 Task: Toggle the show's current status in the problems.
Action: Mouse moved to (21, 475)
Screenshot: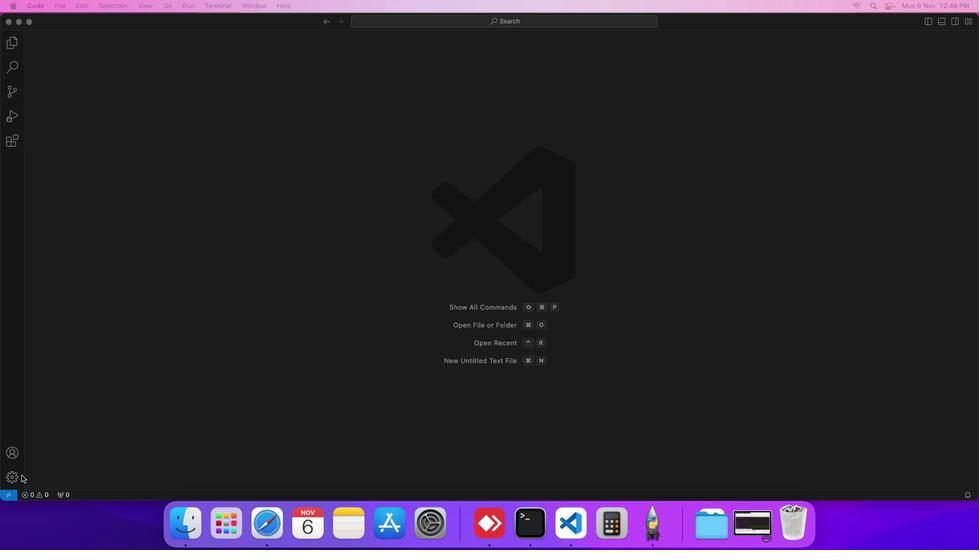 
Action: Mouse pressed left at (21, 475)
Screenshot: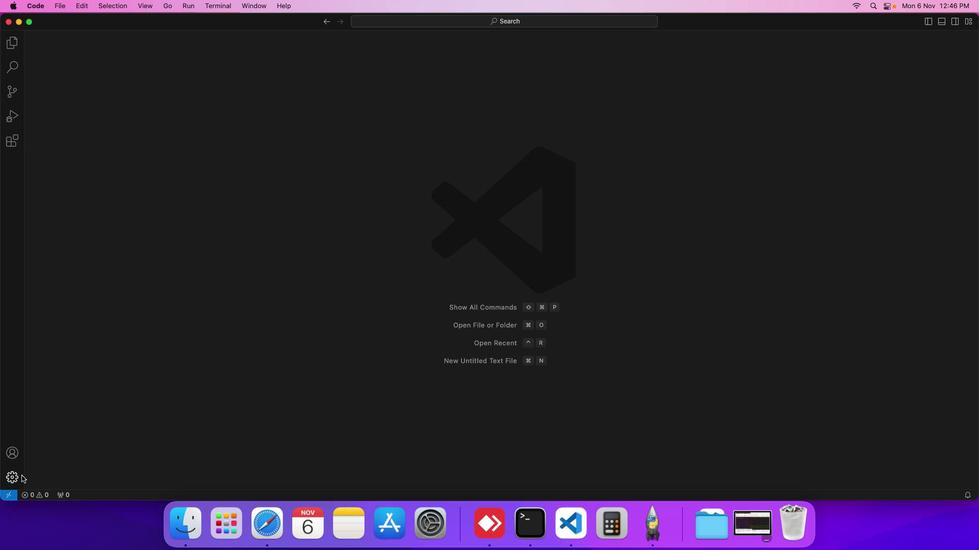 
Action: Mouse moved to (56, 401)
Screenshot: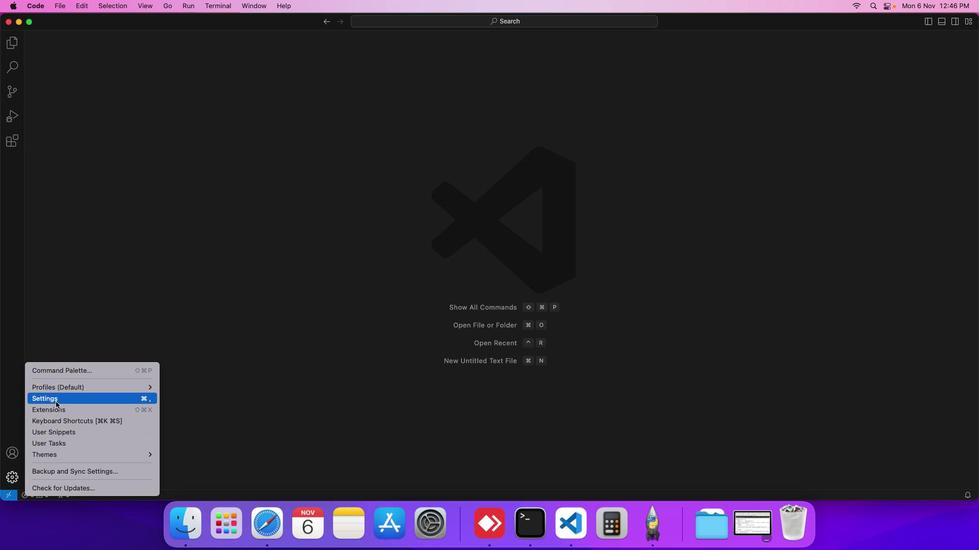 
Action: Mouse pressed left at (56, 401)
Screenshot: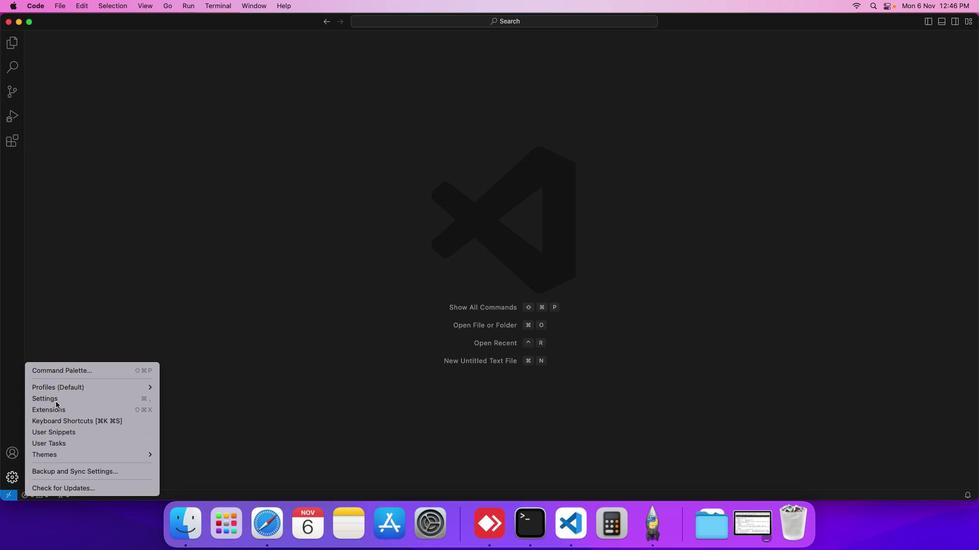 
Action: Mouse moved to (238, 149)
Screenshot: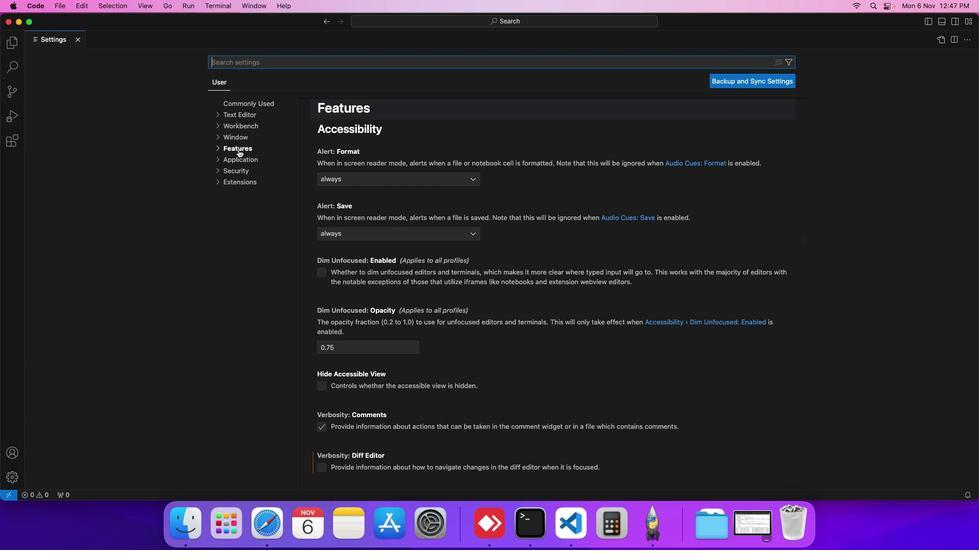 
Action: Mouse pressed left at (238, 149)
Screenshot: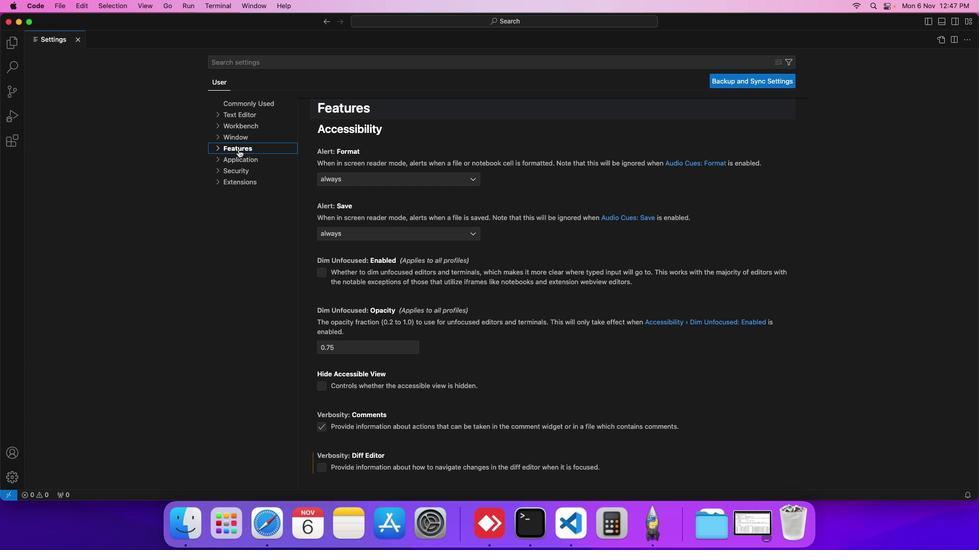 
Action: Mouse moved to (242, 264)
Screenshot: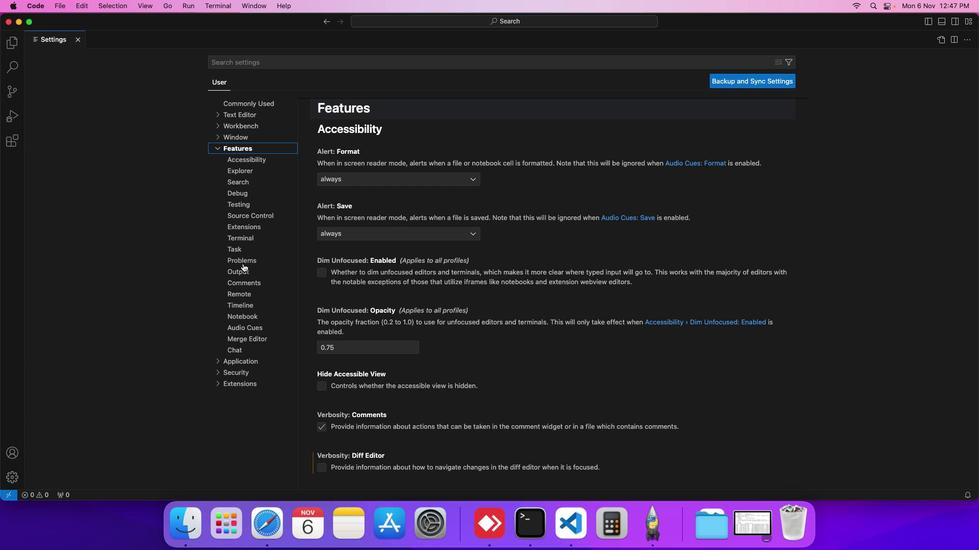 
Action: Mouse pressed left at (242, 264)
Screenshot: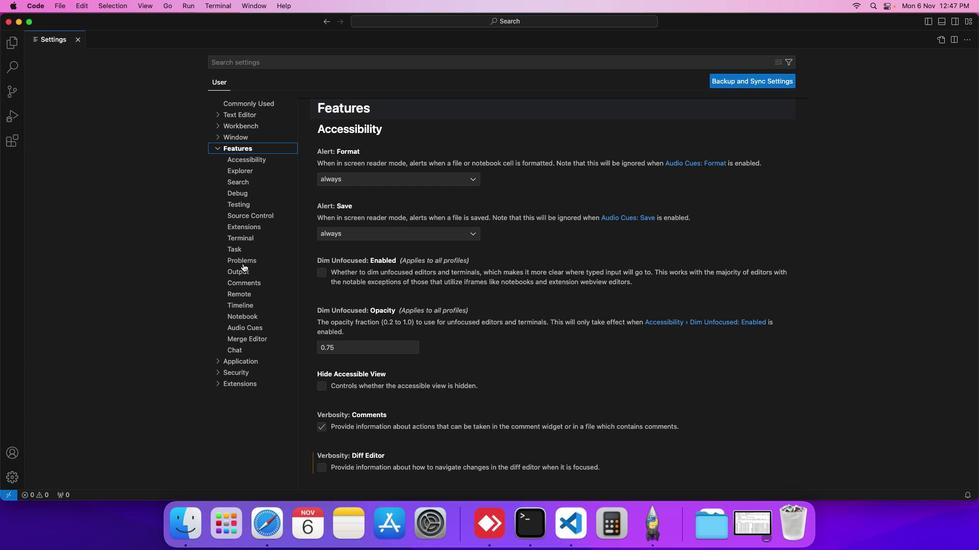 
Action: Mouse moved to (335, 273)
Screenshot: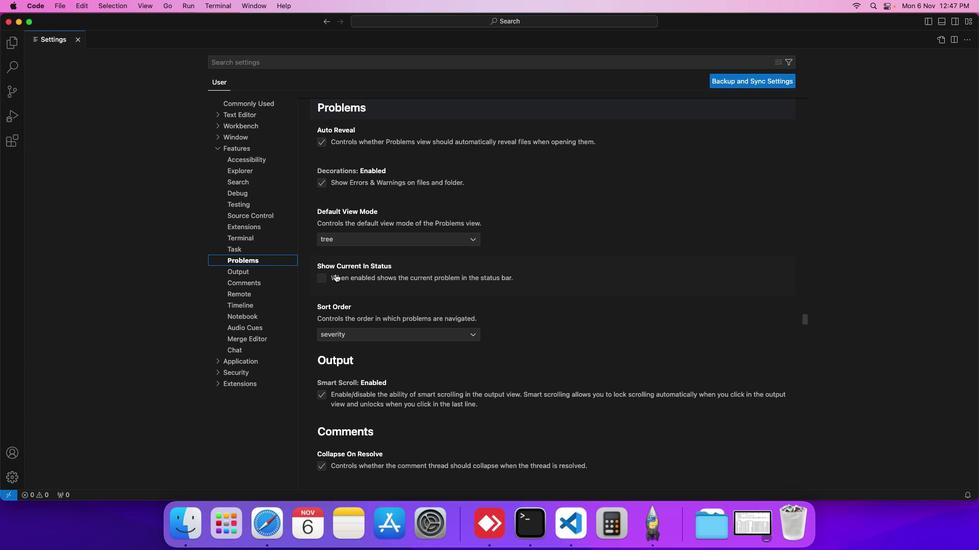 
Action: Mouse scrolled (335, 273) with delta (0, 0)
Screenshot: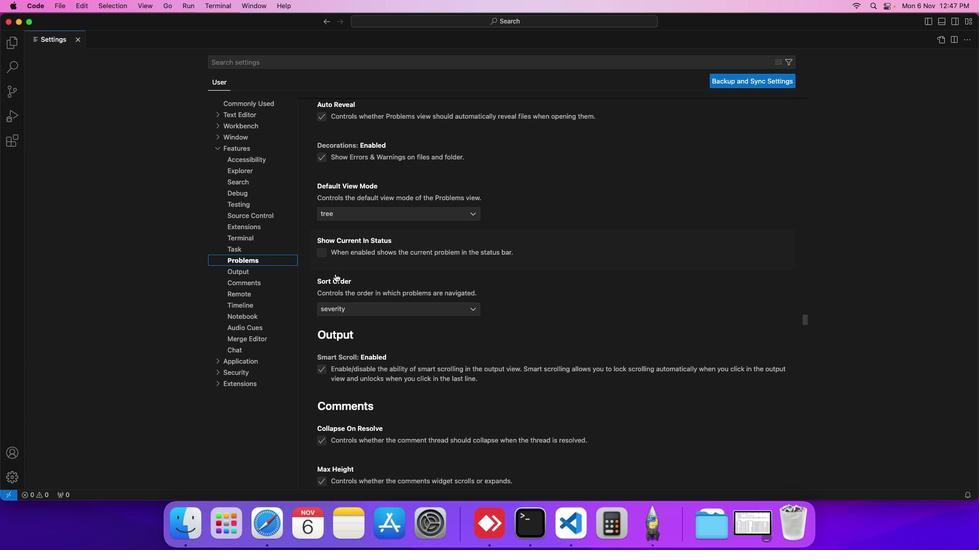 
Action: Mouse moved to (321, 250)
Screenshot: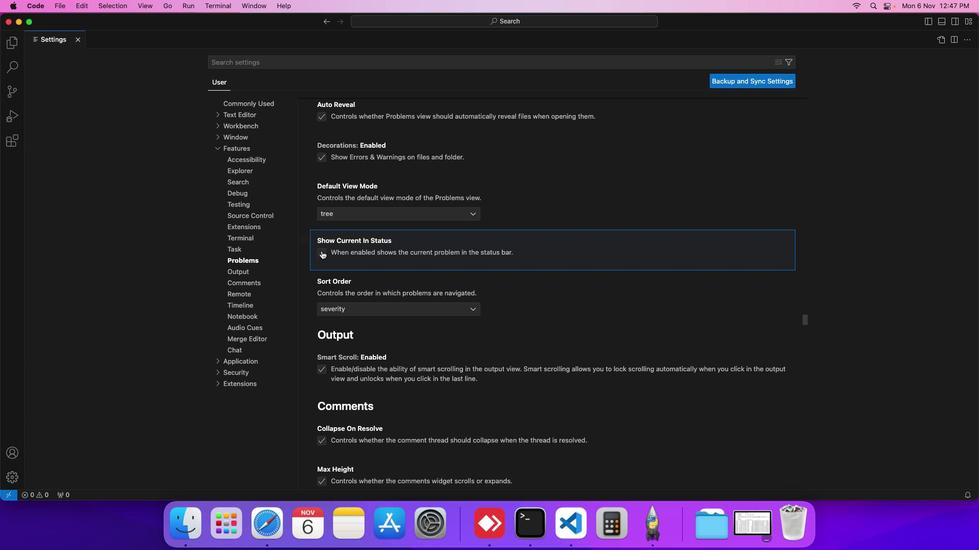 
Action: Mouse pressed left at (321, 250)
Screenshot: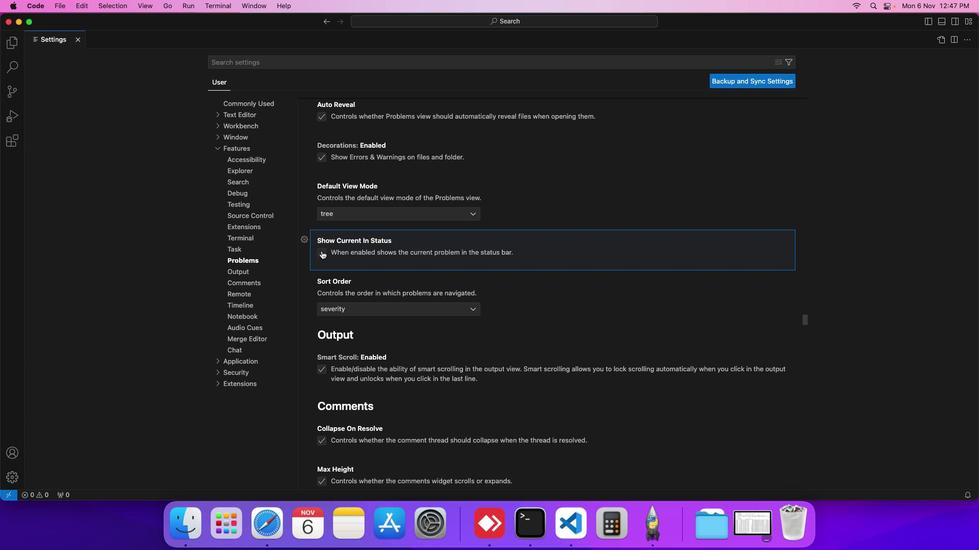 
Action: Mouse moved to (321, 250)
Screenshot: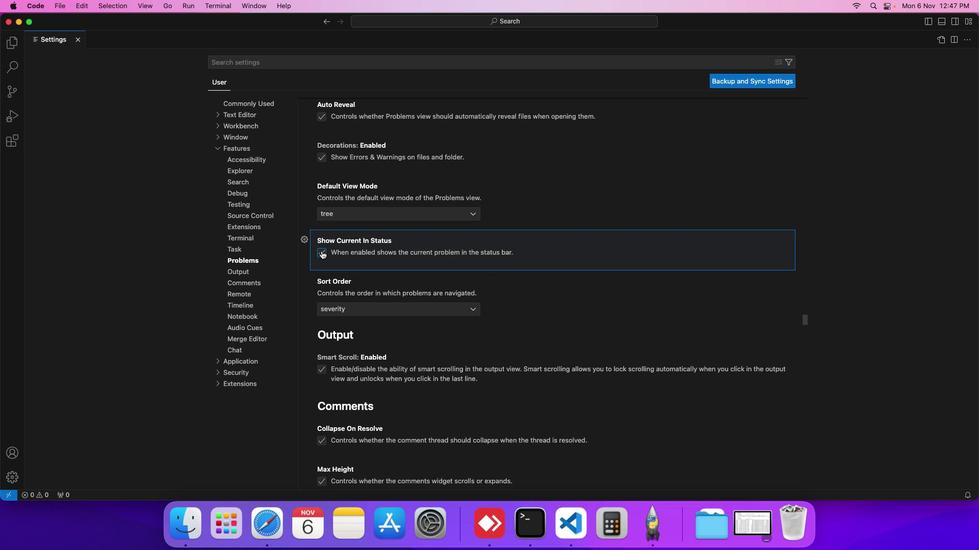 
